 Task: For heading  Tahoma with underline.  font size for heading20,  'Change the font style of data to'Arial.  and font size to 12,  Change the alignment of both headline & data to Align left.  In the sheet  DashboardDebtTracker
Action: Mouse moved to (825, 104)
Screenshot: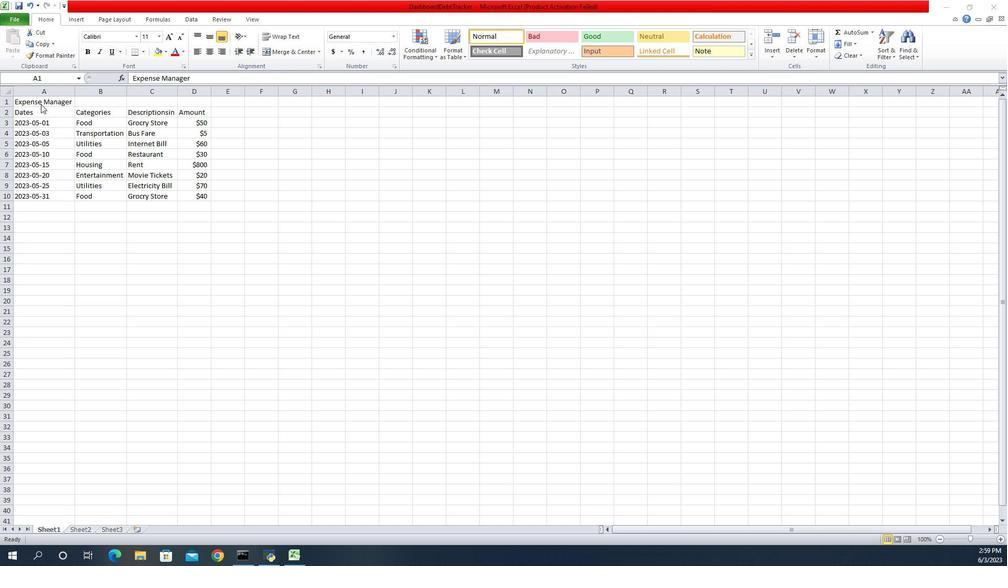 
Action: Mouse pressed left at (825, 104)
Screenshot: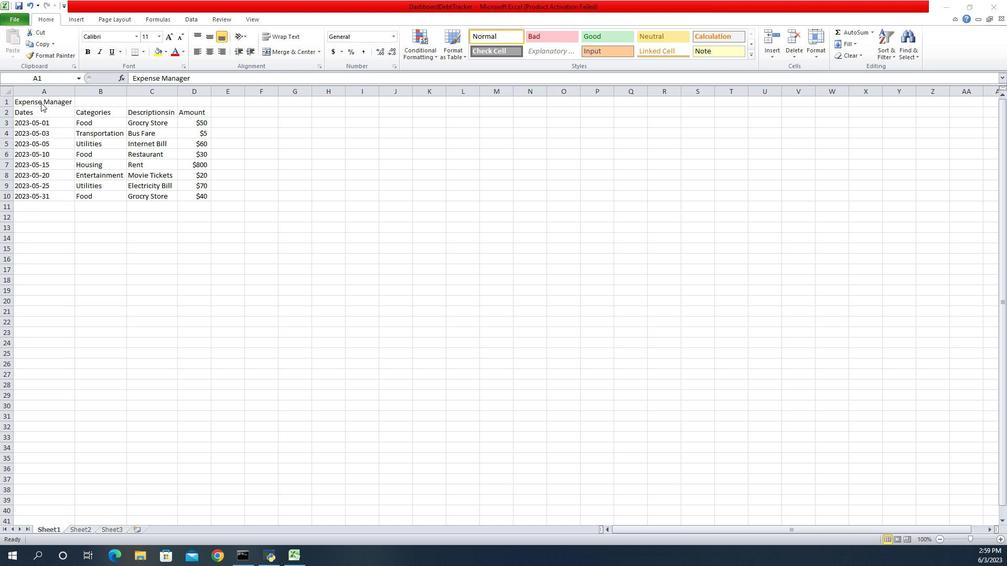 
Action: Mouse moved to (918, 37)
Screenshot: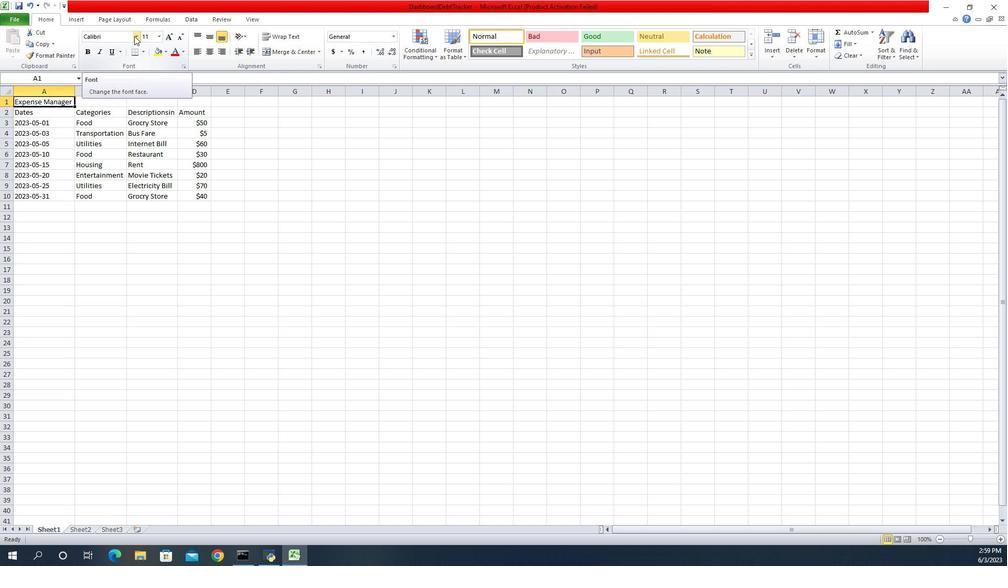 
Action: Mouse pressed left at (918, 37)
Screenshot: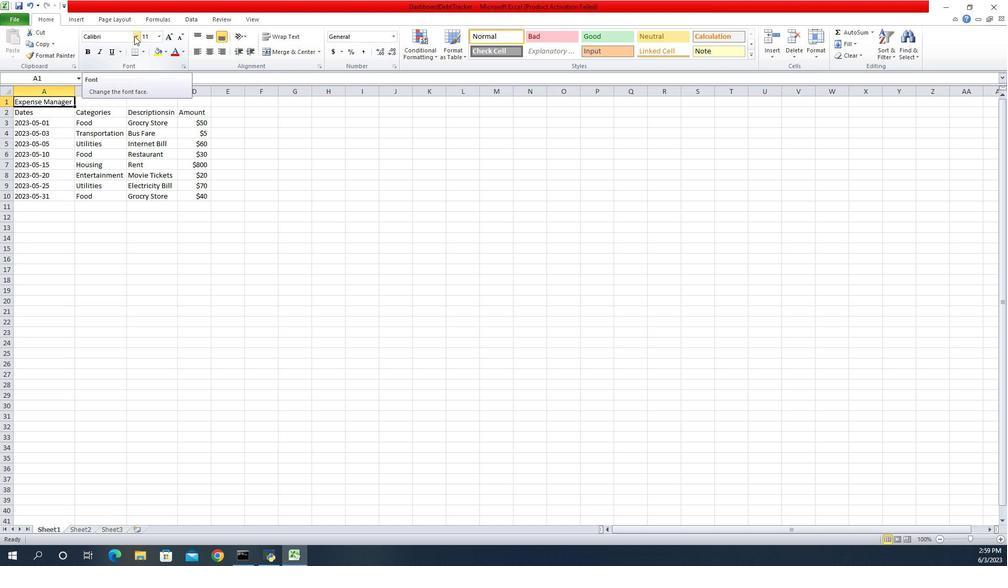 
Action: Key pressed tah<Key.enter>
Screenshot: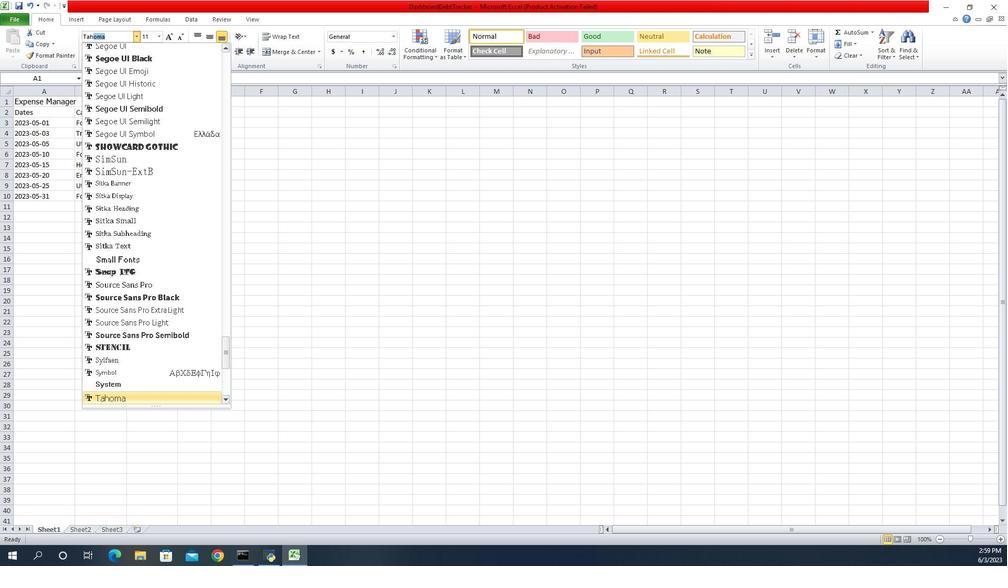 
Action: Mouse moved to (896, 50)
Screenshot: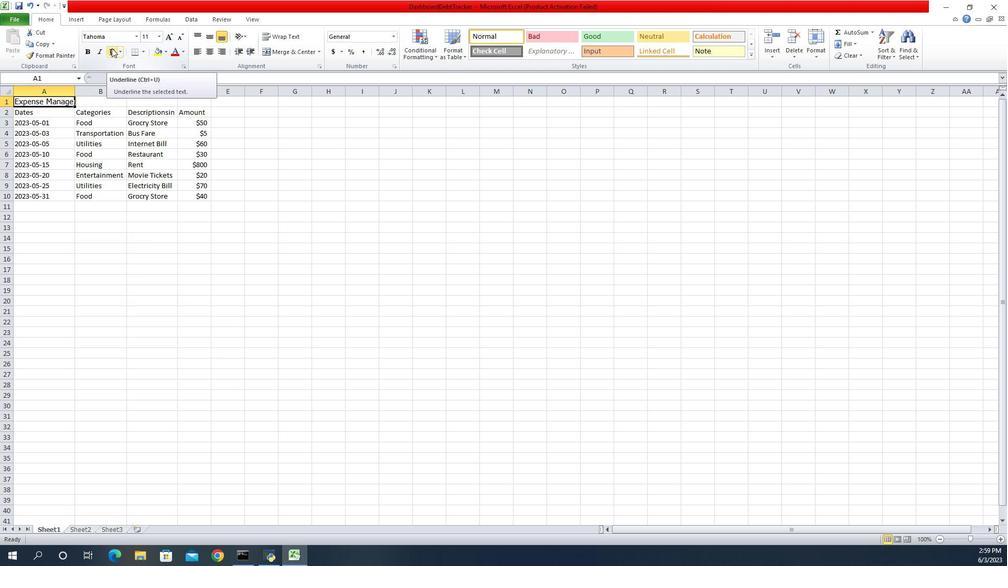 
Action: Mouse pressed left at (896, 50)
Screenshot: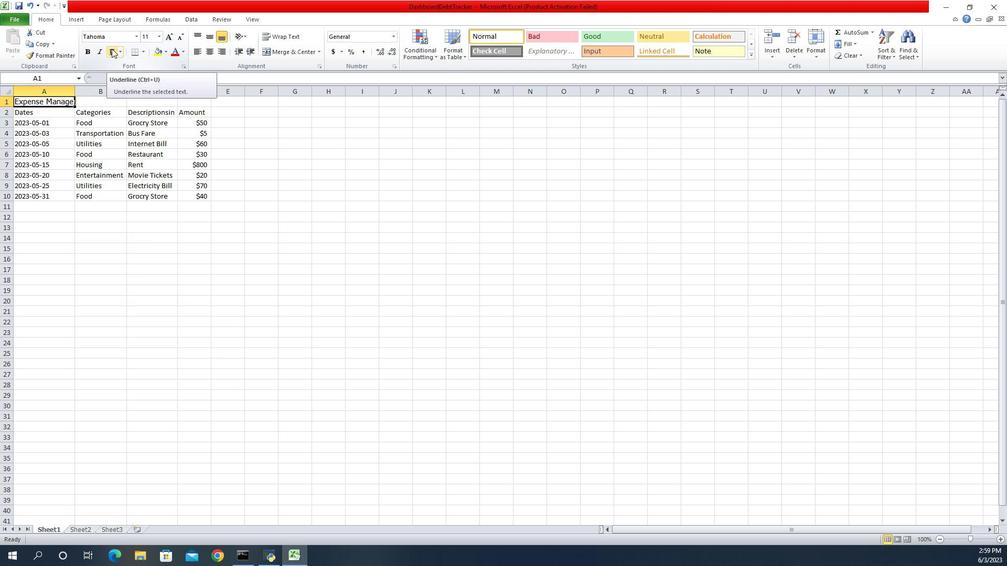 
Action: Mouse moved to (945, 39)
Screenshot: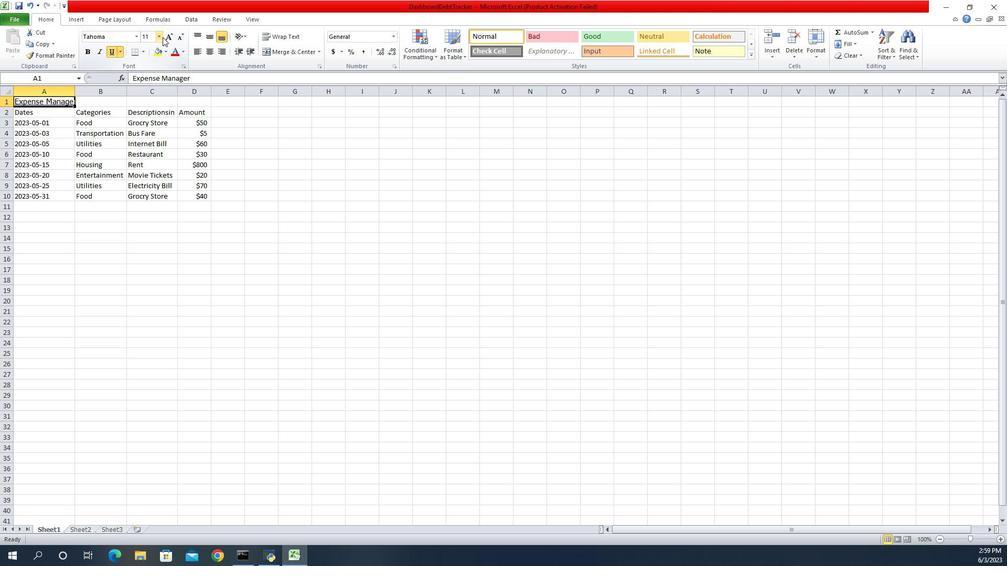 
Action: Mouse pressed left at (945, 39)
Screenshot: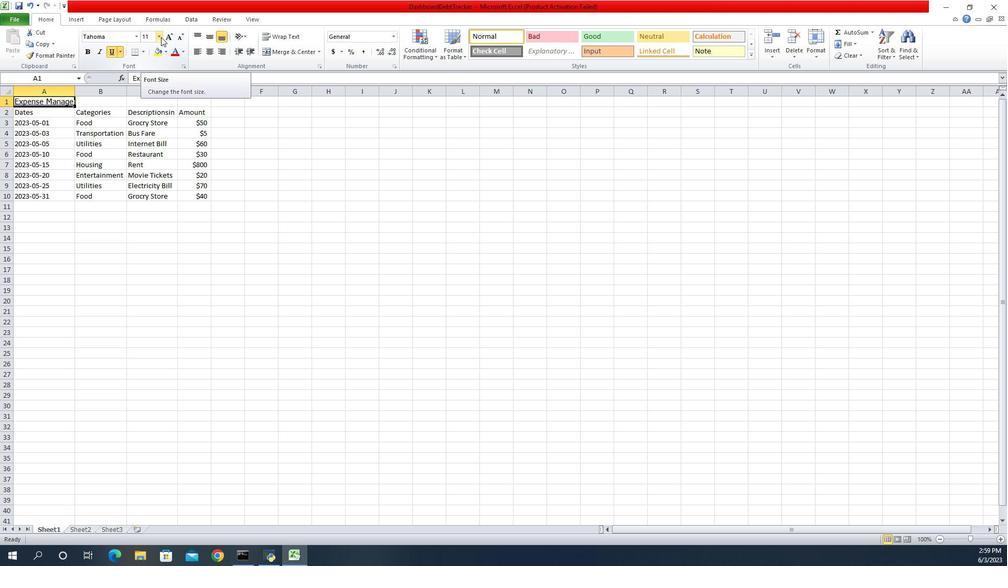 
Action: Mouse moved to (933, 120)
Screenshot: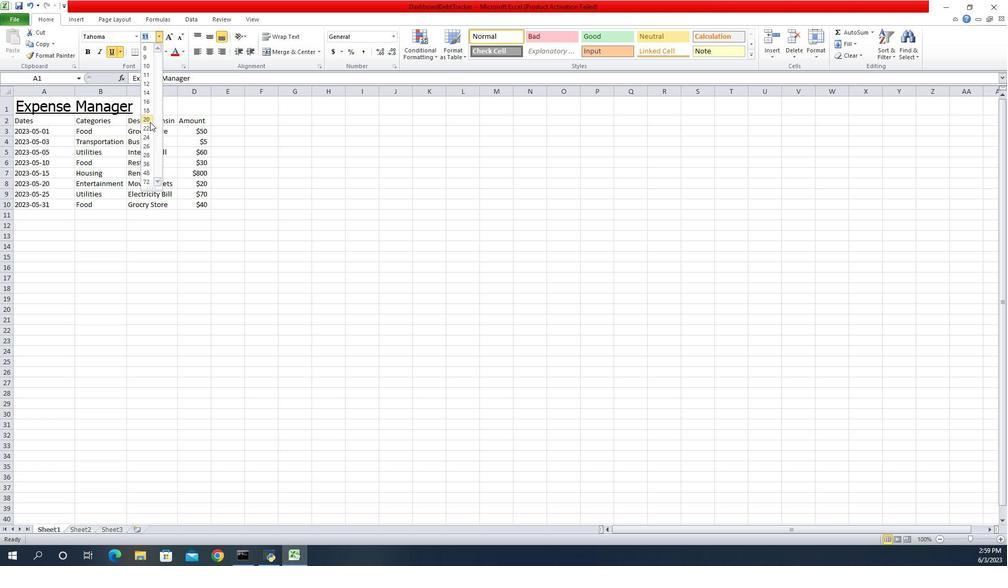 
Action: Mouse pressed left at (933, 120)
Screenshot: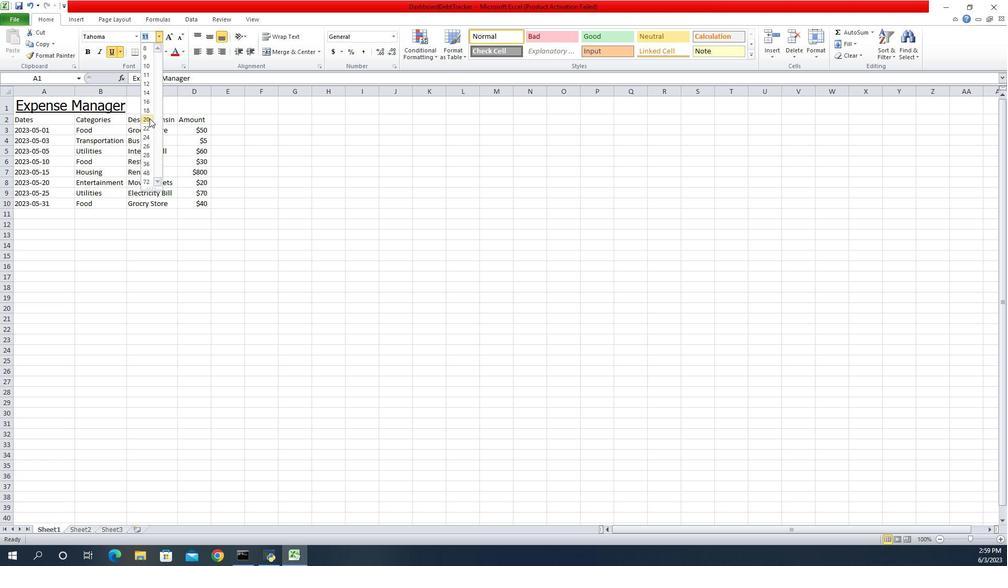 
Action: Mouse moved to (849, 121)
Screenshot: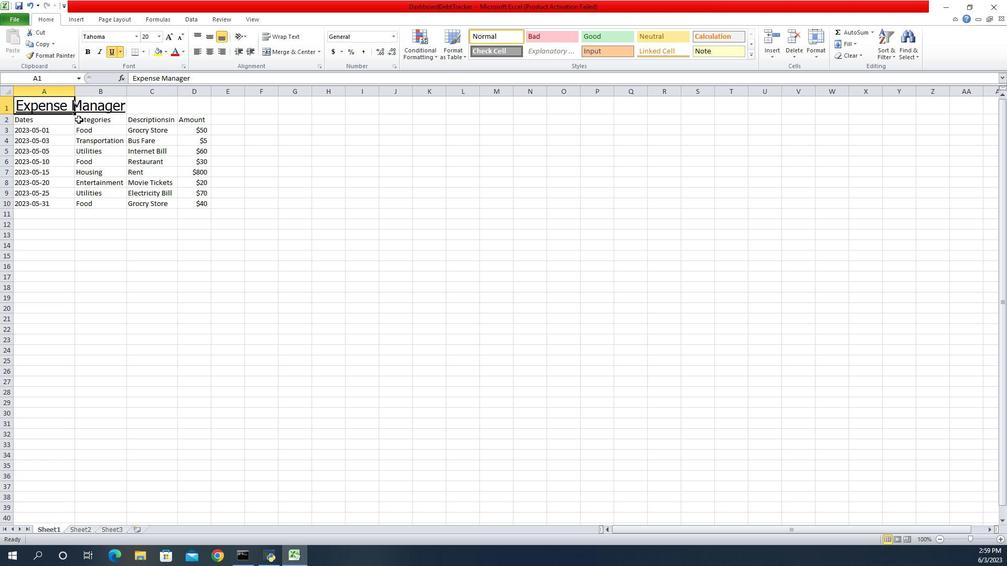 
Action: Mouse pressed left at (849, 121)
Screenshot: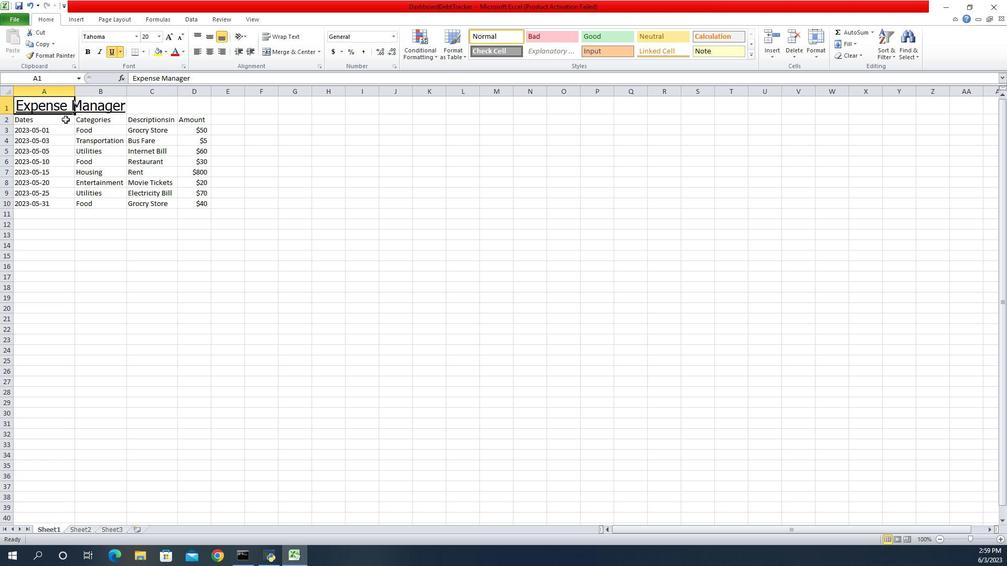 
Action: Mouse moved to (849, 122)
Screenshot: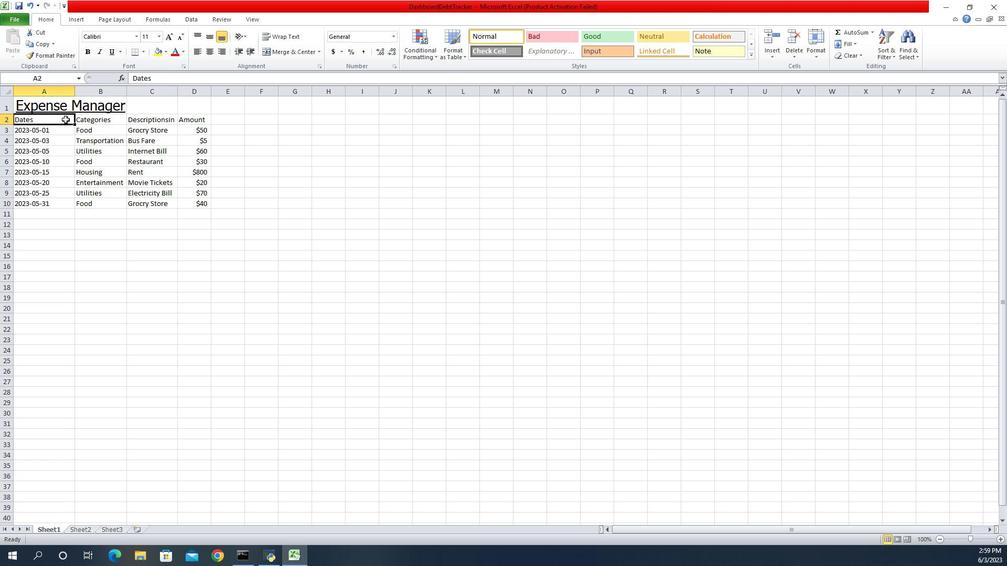 
Action: Key pressed <Key.shift><Key.right><Key.right><Key.right><Key.down><Key.down><Key.down><Key.down><Key.down><Key.down><Key.down><Key.down>
Screenshot: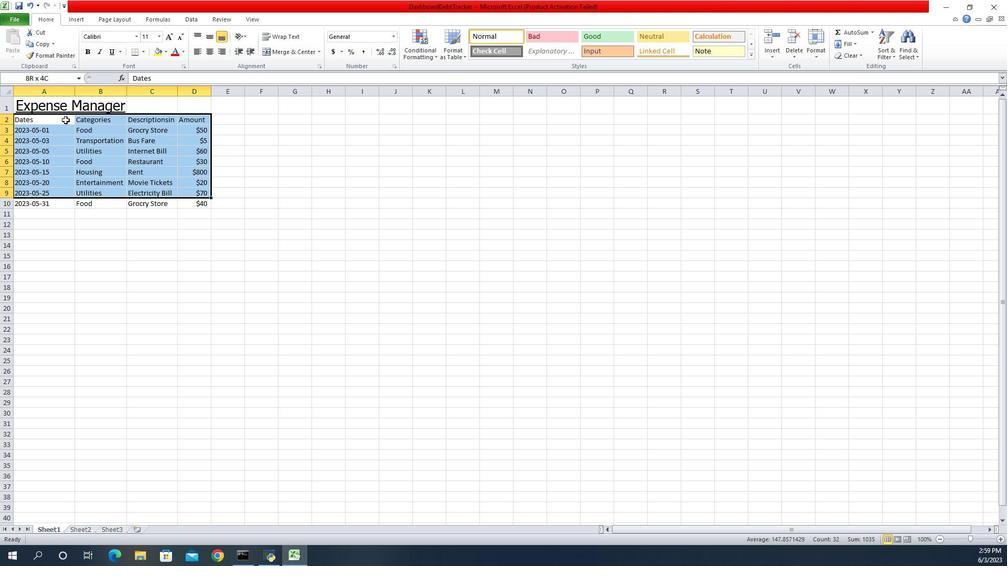 
Action: Mouse moved to (921, 40)
Screenshot: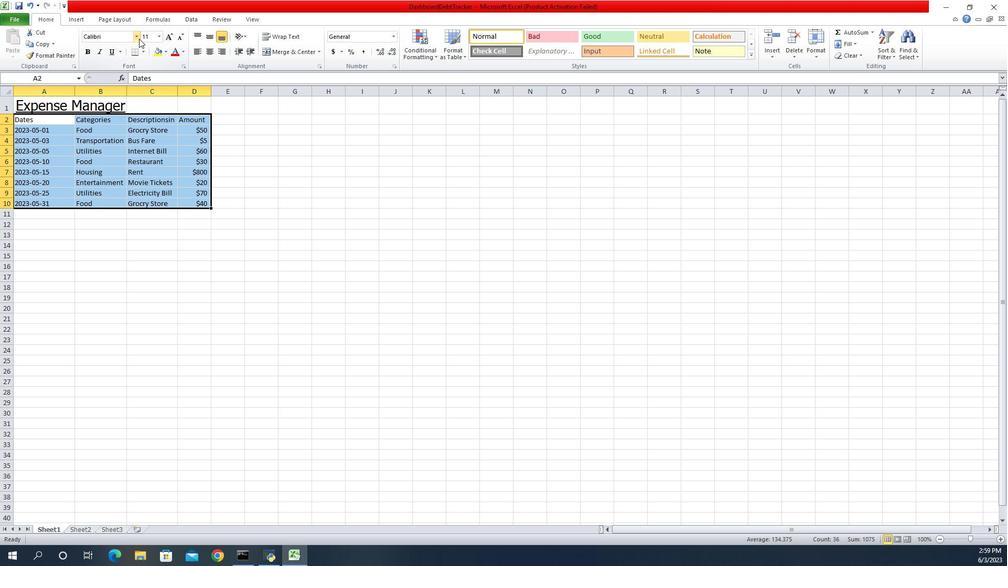 
Action: Mouse pressed left at (921, 40)
Screenshot: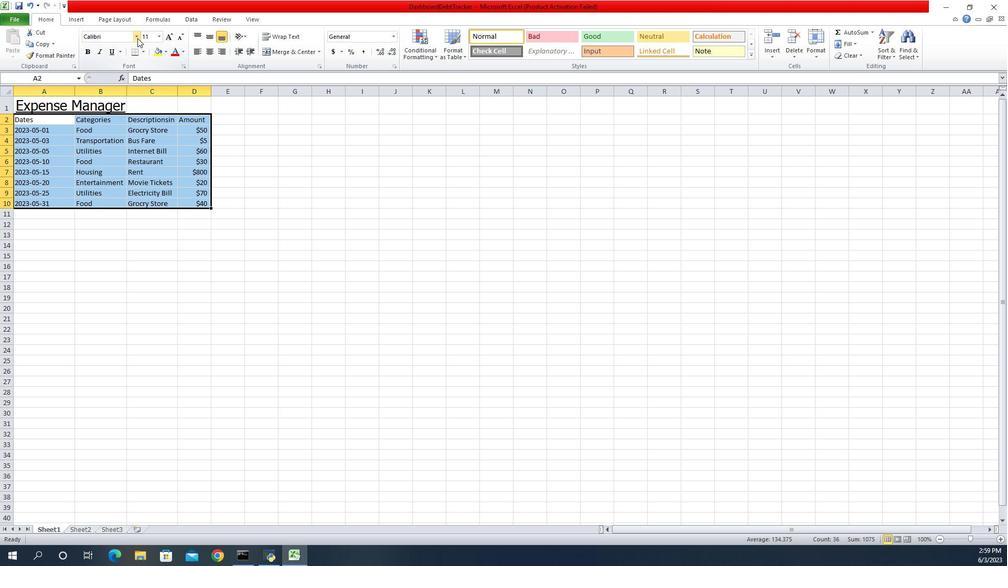
Action: Mouse moved to (922, 39)
Screenshot: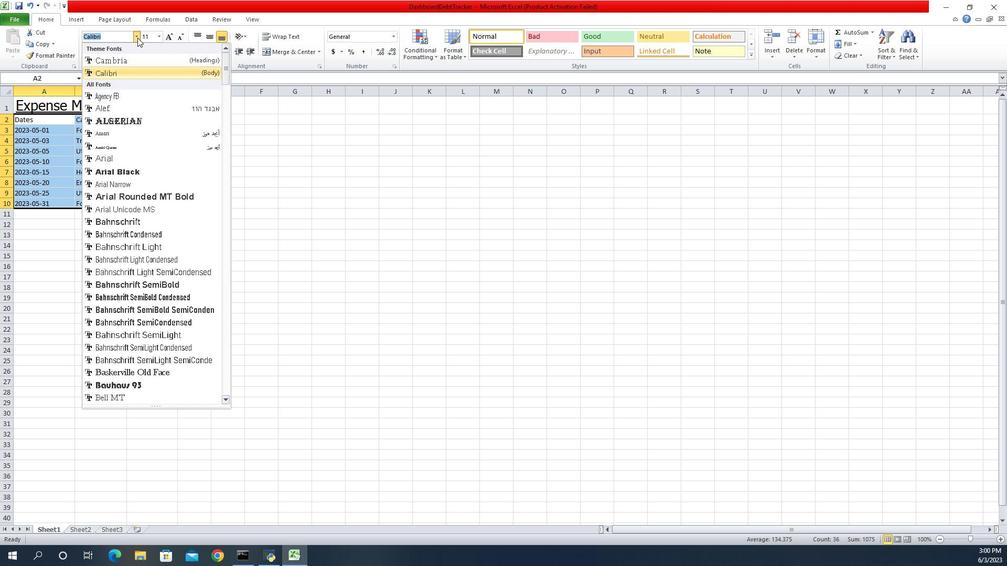 
Action: Key pressed arial<Key.enter>
Screenshot: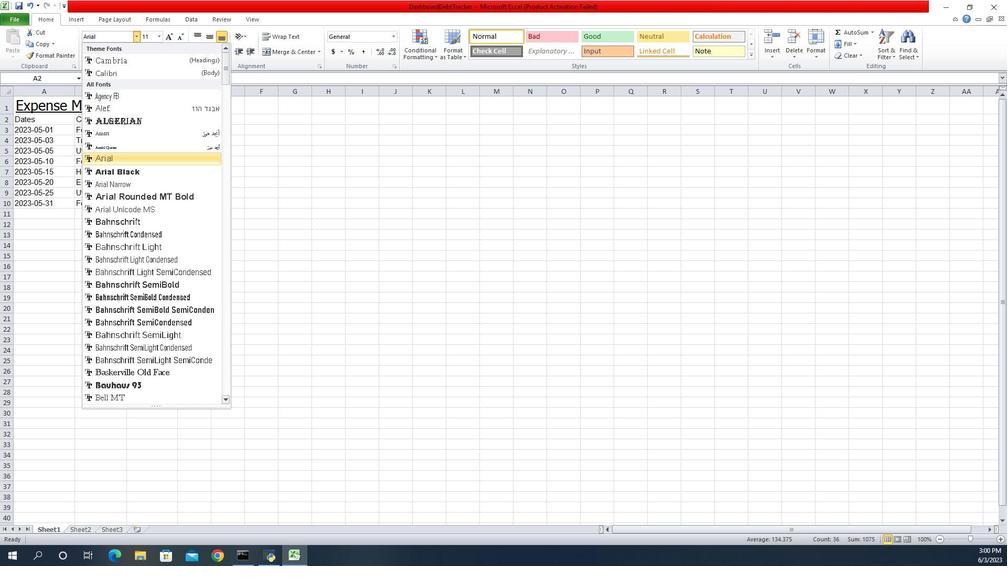 
Action: Mouse moved to (941, 37)
Screenshot: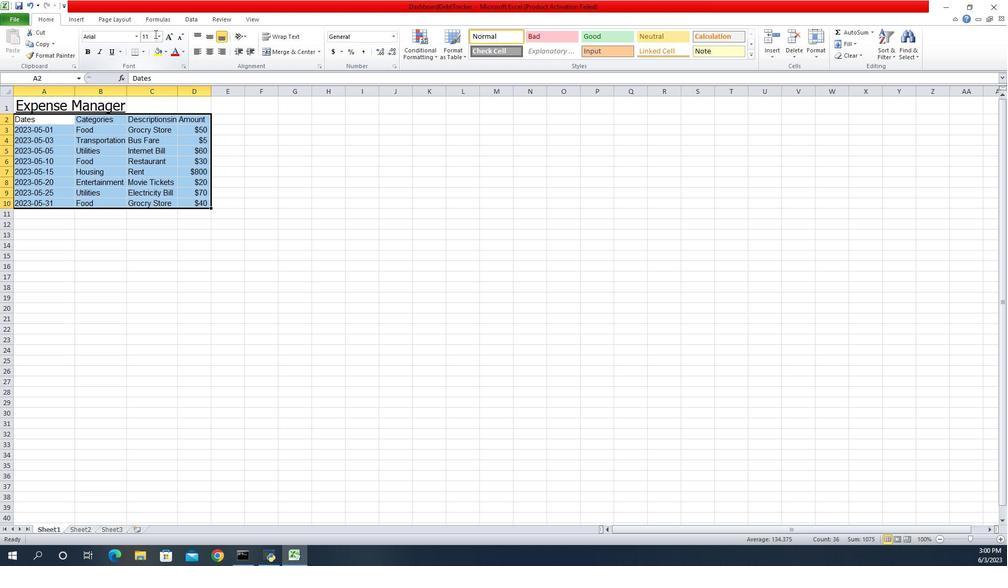 
Action: Mouse pressed left at (941, 37)
Screenshot: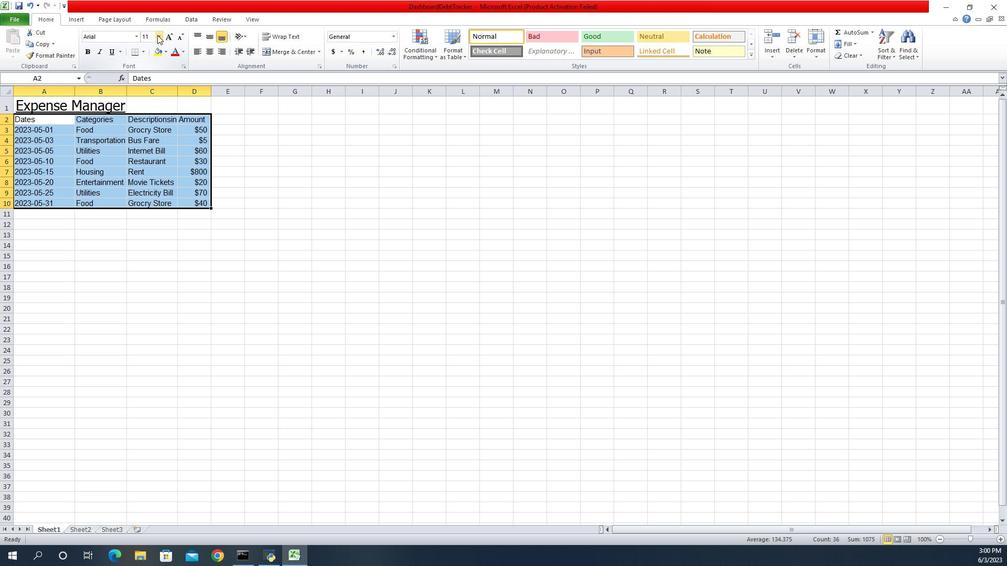 
Action: Mouse moved to (933, 85)
Screenshot: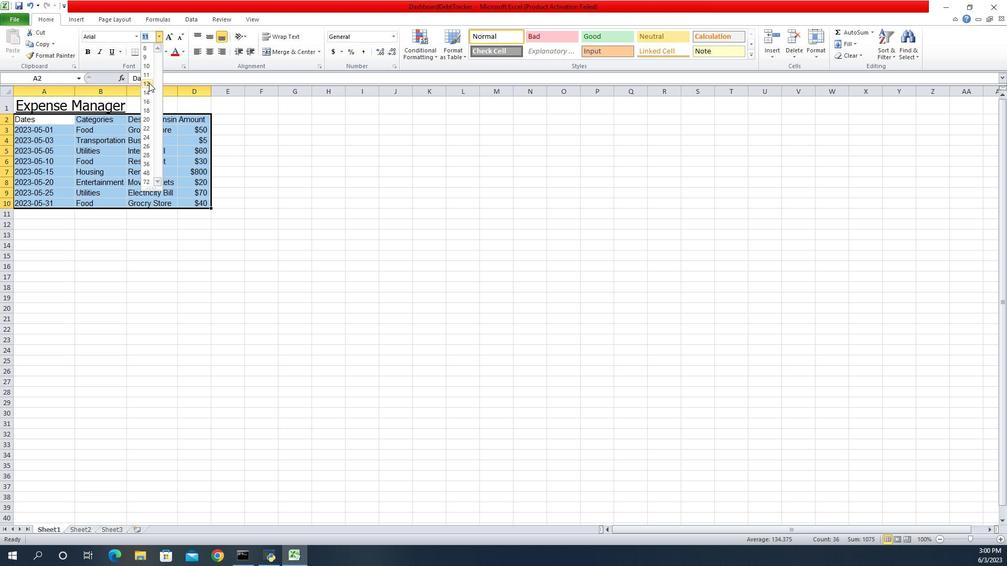 
Action: Mouse pressed left at (933, 85)
Screenshot: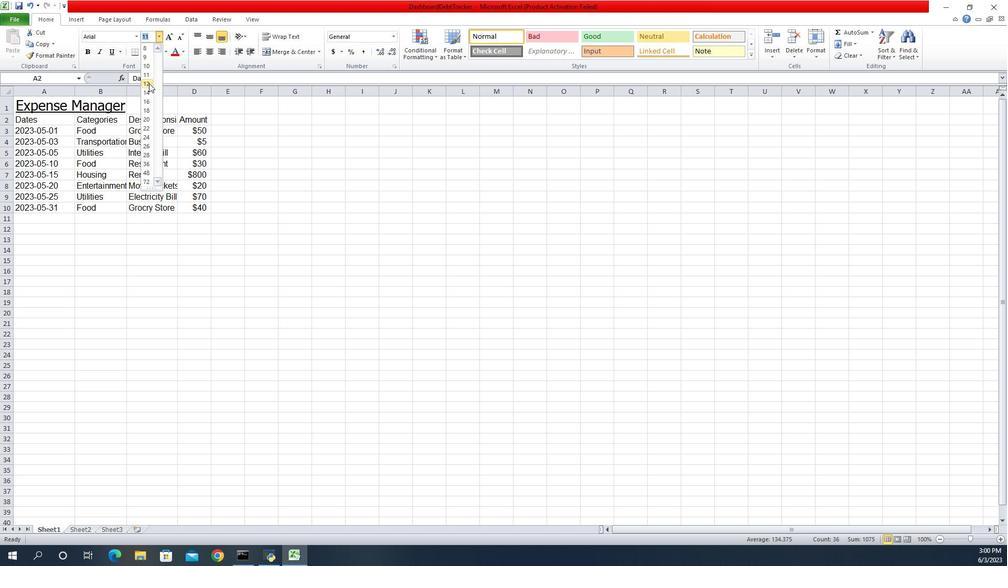 
Action: Mouse moved to (979, 55)
Screenshot: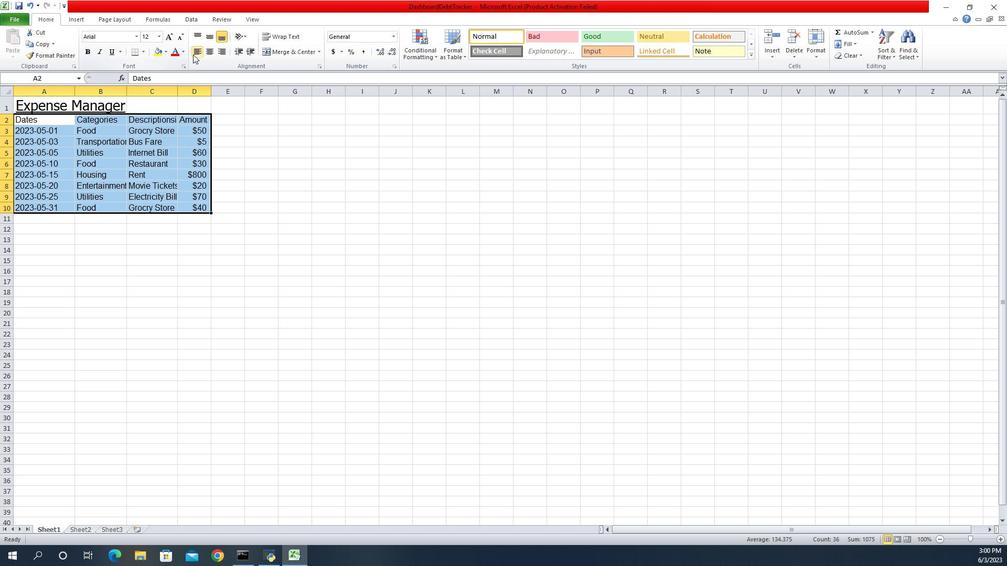 
Action: Mouse pressed left at (979, 55)
Screenshot: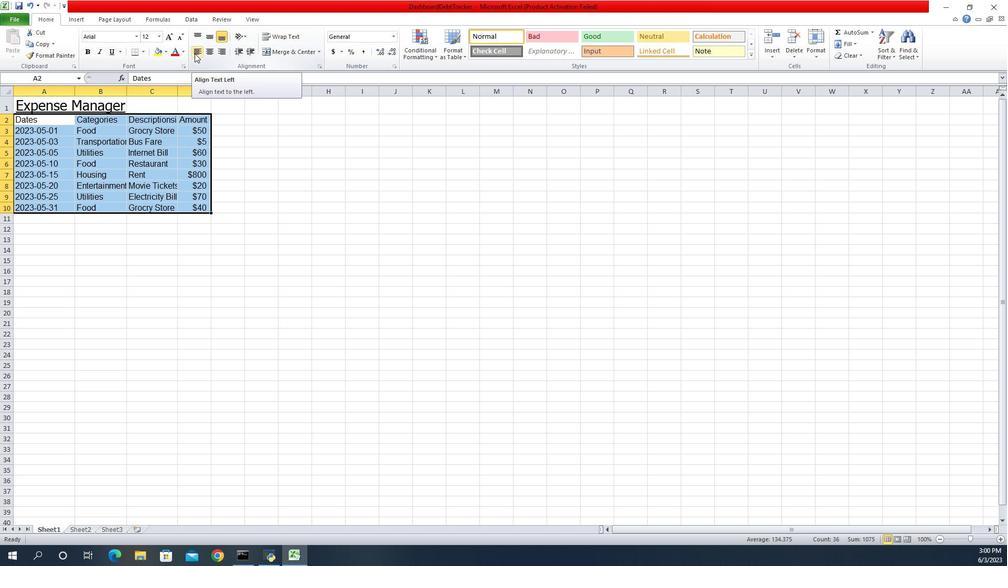 
Action: Mouse moved to (961, 243)
Screenshot: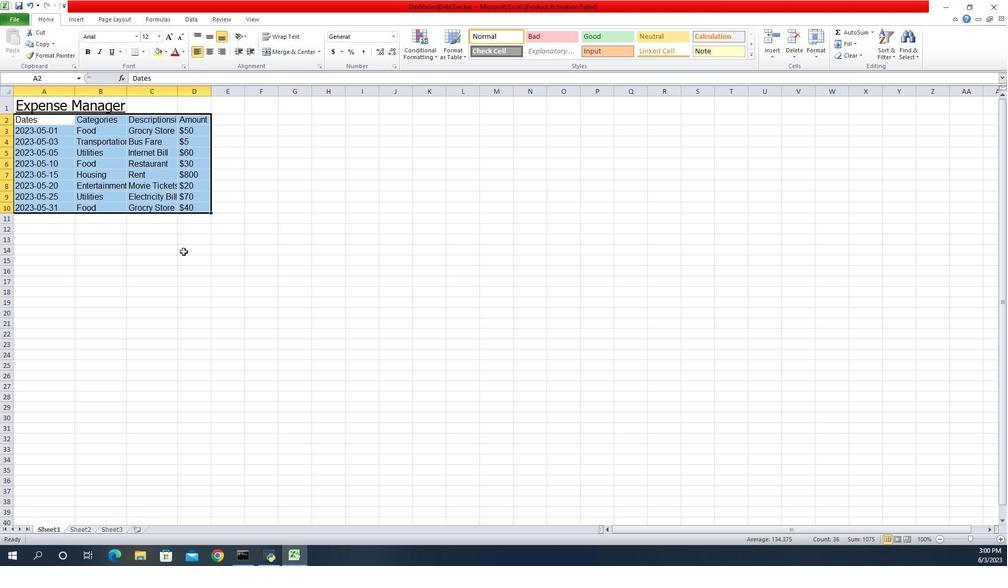 
Action: Mouse pressed left at (961, 243)
Screenshot: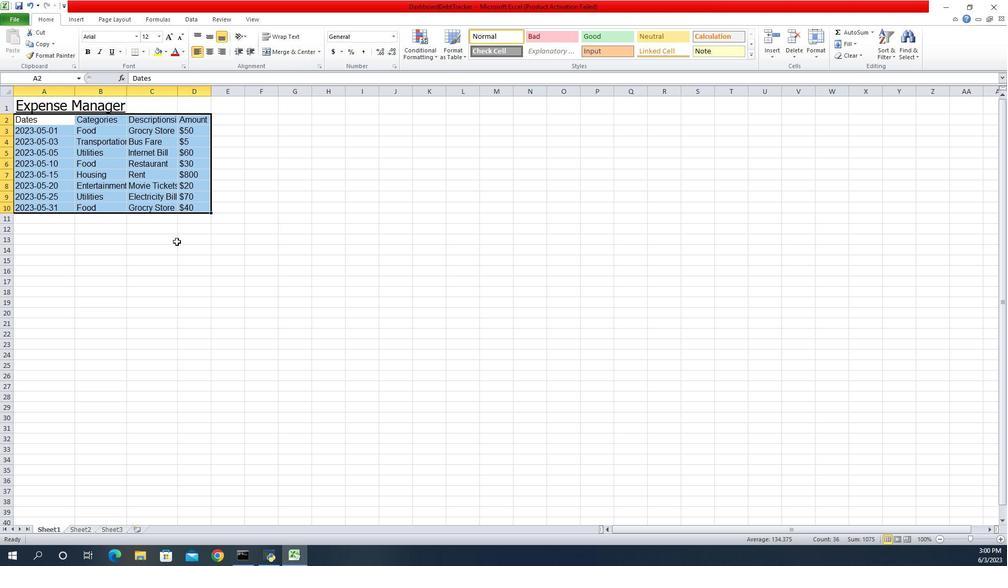 
Action: Mouse moved to (961, 242)
Screenshot: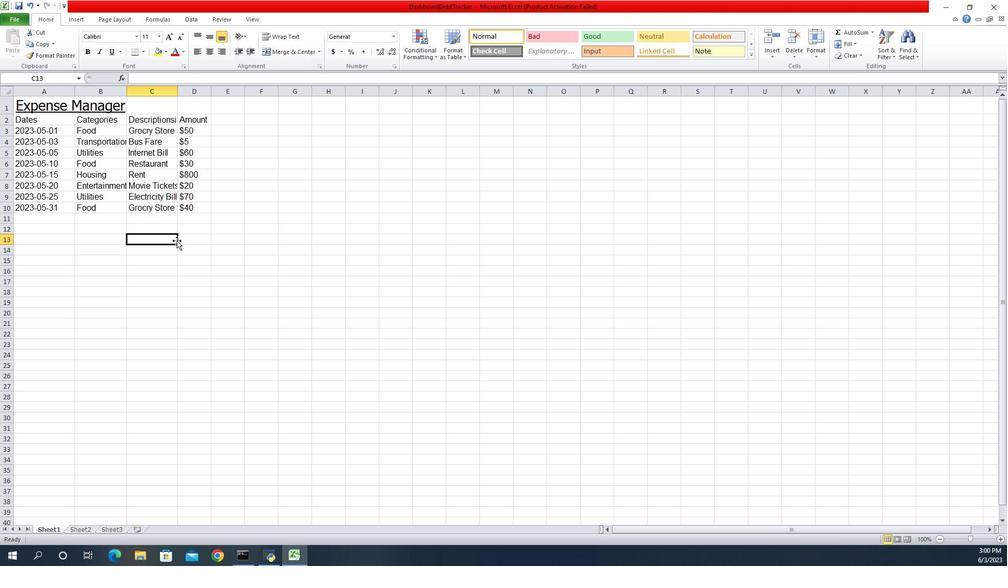 
